 Task: Send an email with the signature Claire Howard with the subject 'Request for a refund' and the message 'I am sorry for any confusion regarding this matter.' from softage.1@softage.net to softage.10@softage.net,  softage.1@softage.net and softage.2@softage.net with CC to softage.3@softage.net with an attached document Annual_report.docx
Action: Key pressed n
Screenshot: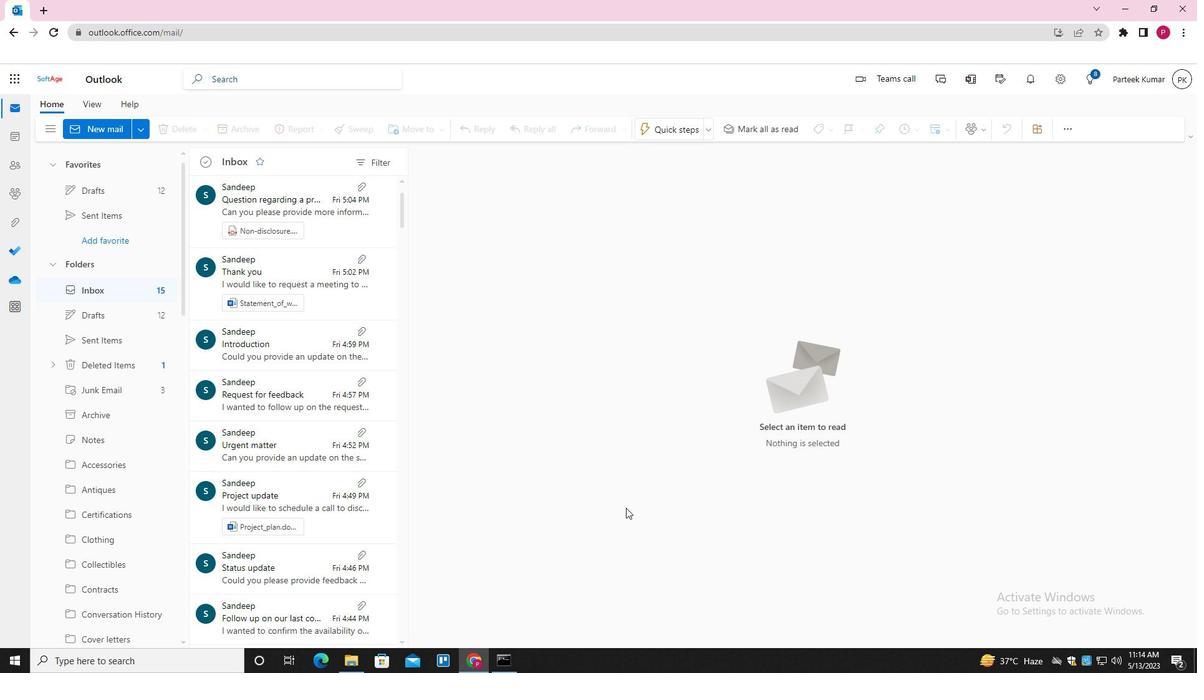 
Action: Mouse moved to (842, 129)
Screenshot: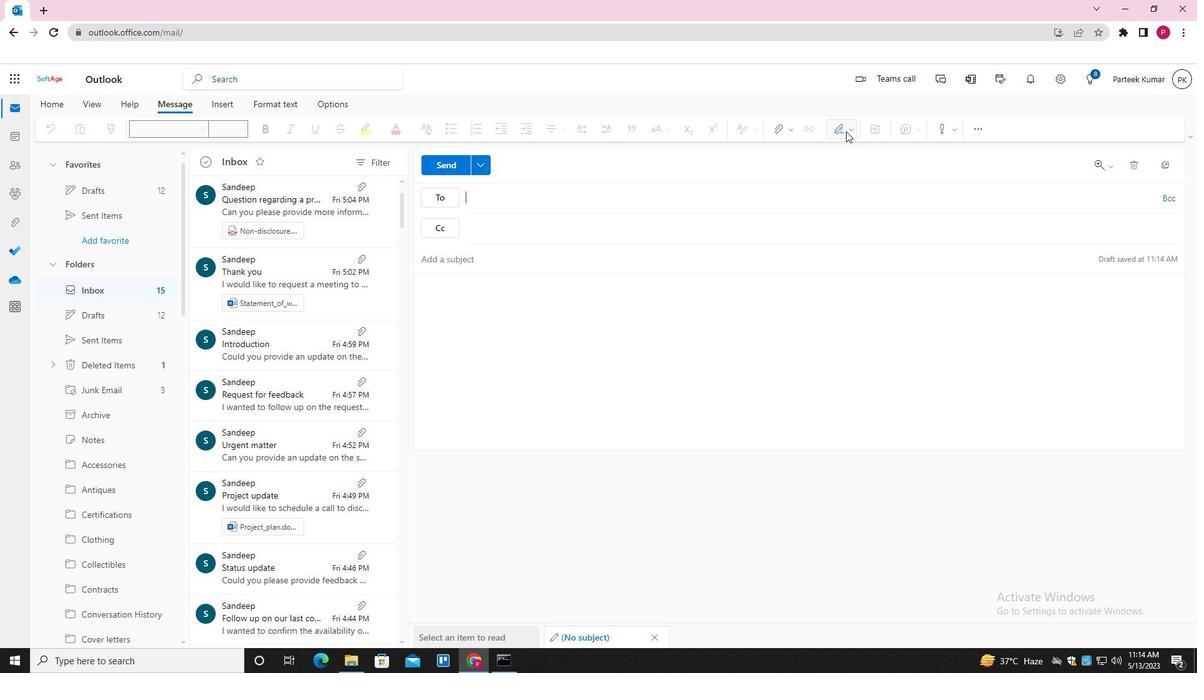 
Action: Mouse pressed left at (842, 129)
Screenshot: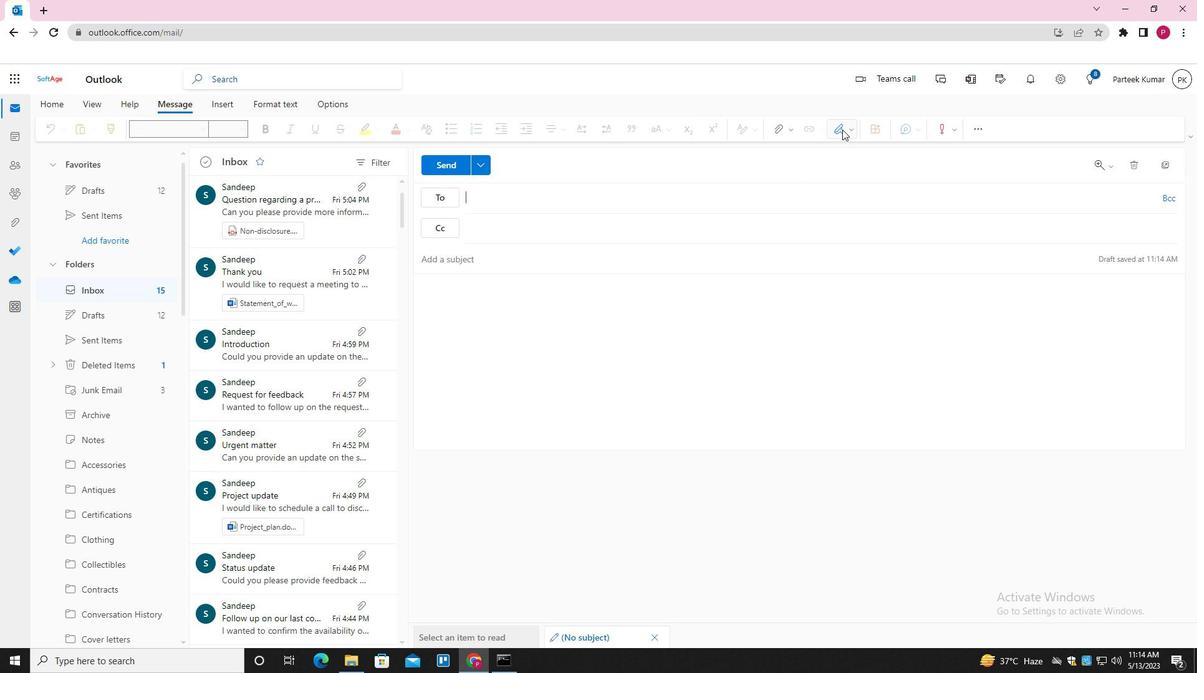 
Action: Mouse moved to (825, 178)
Screenshot: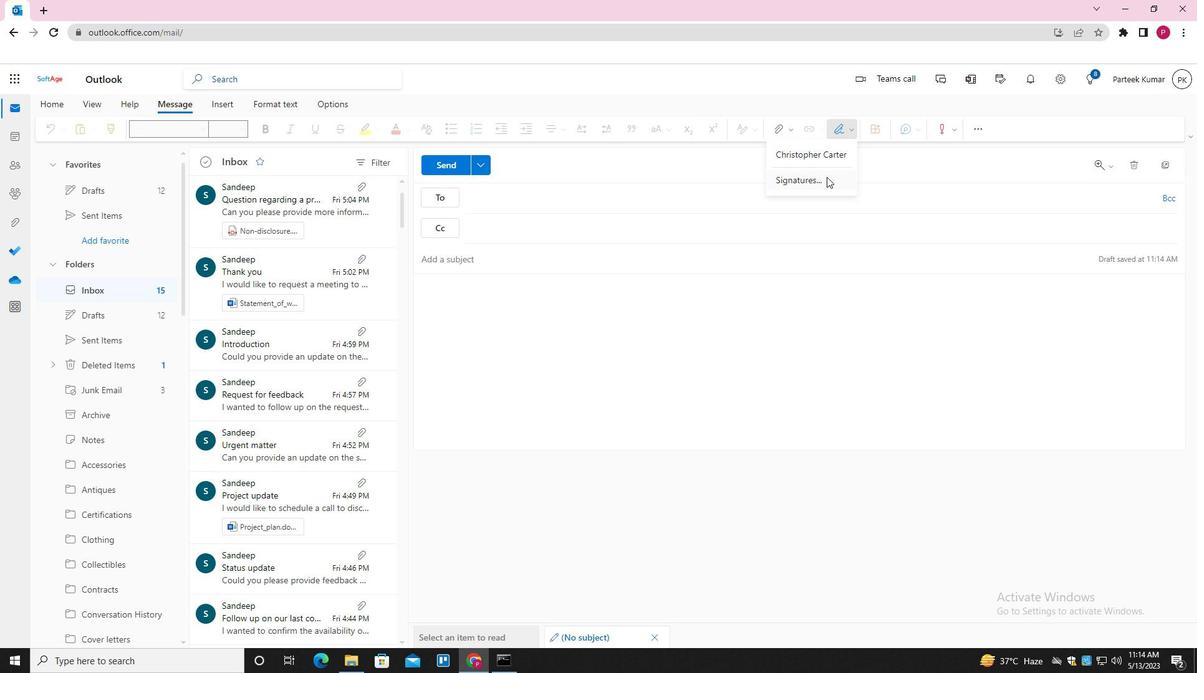 
Action: Mouse pressed left at (825, 178)
Screenshot: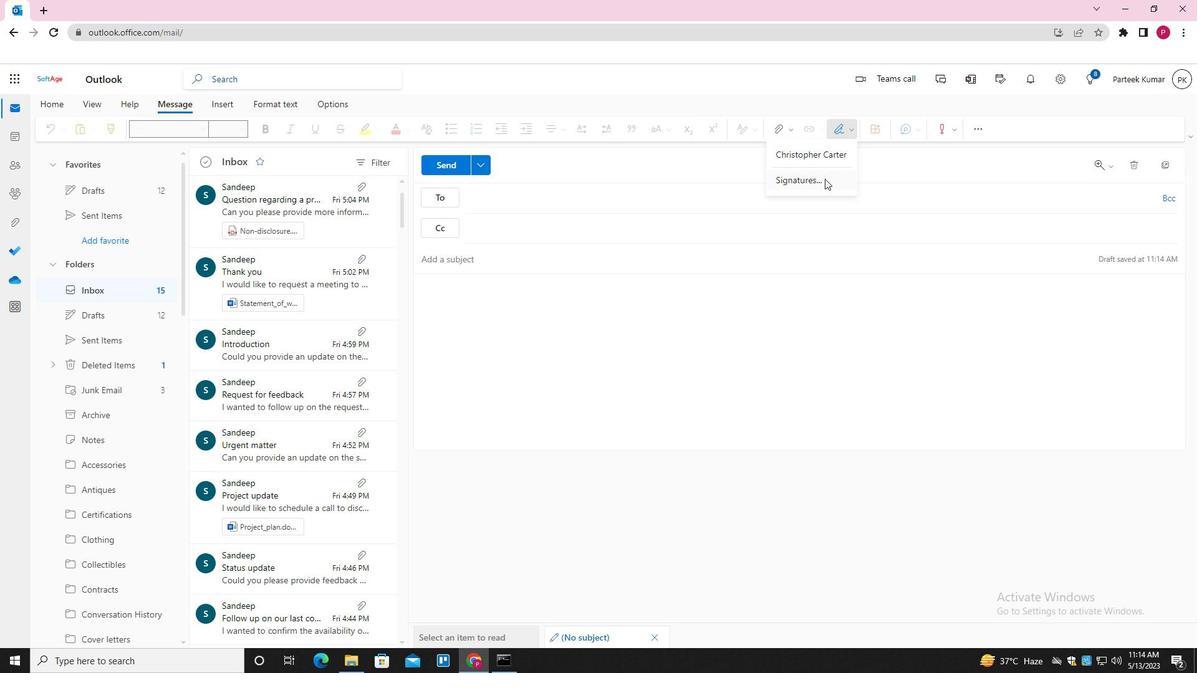 
Action: Mouse moved to (843, 228)
Screenshot: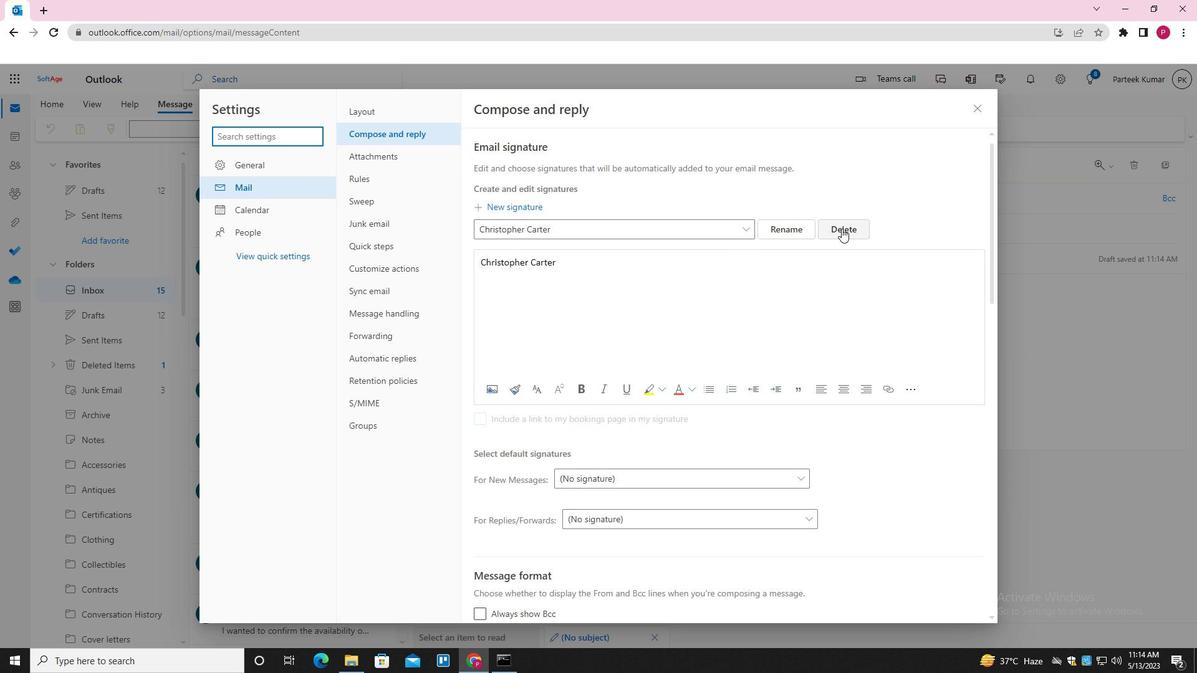 
Action: Mouse pressed left at (843, 228)
Screenshot: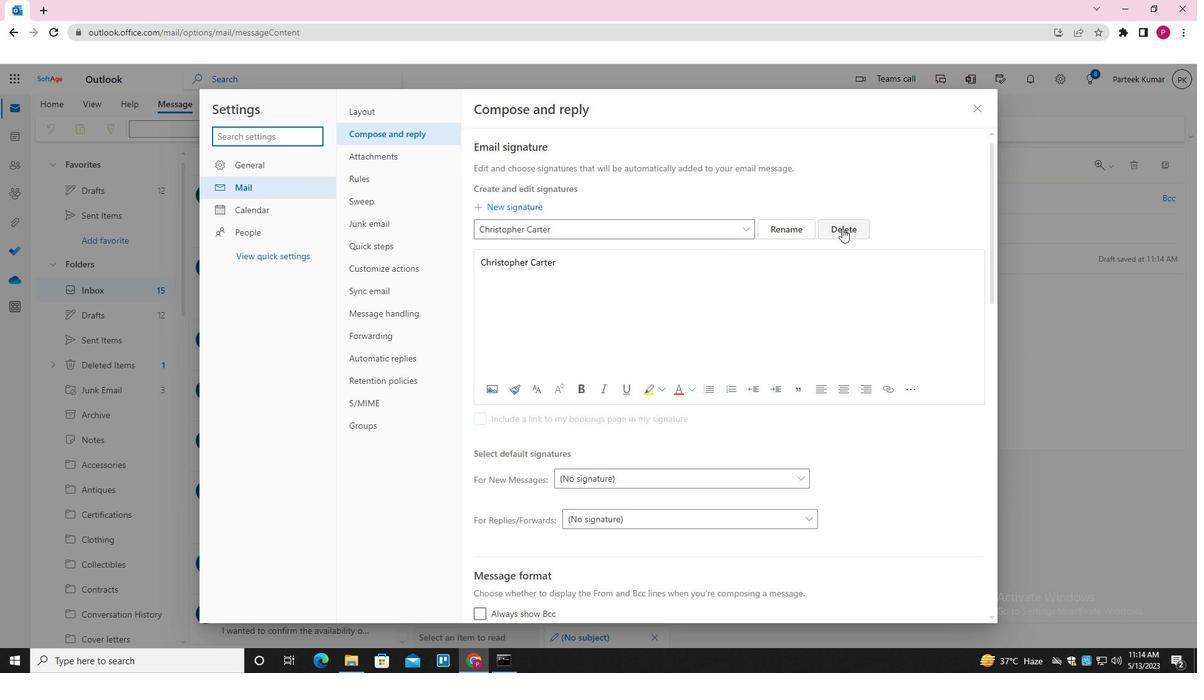 
Action: Mouse moved to (617, 228)
Screenshot: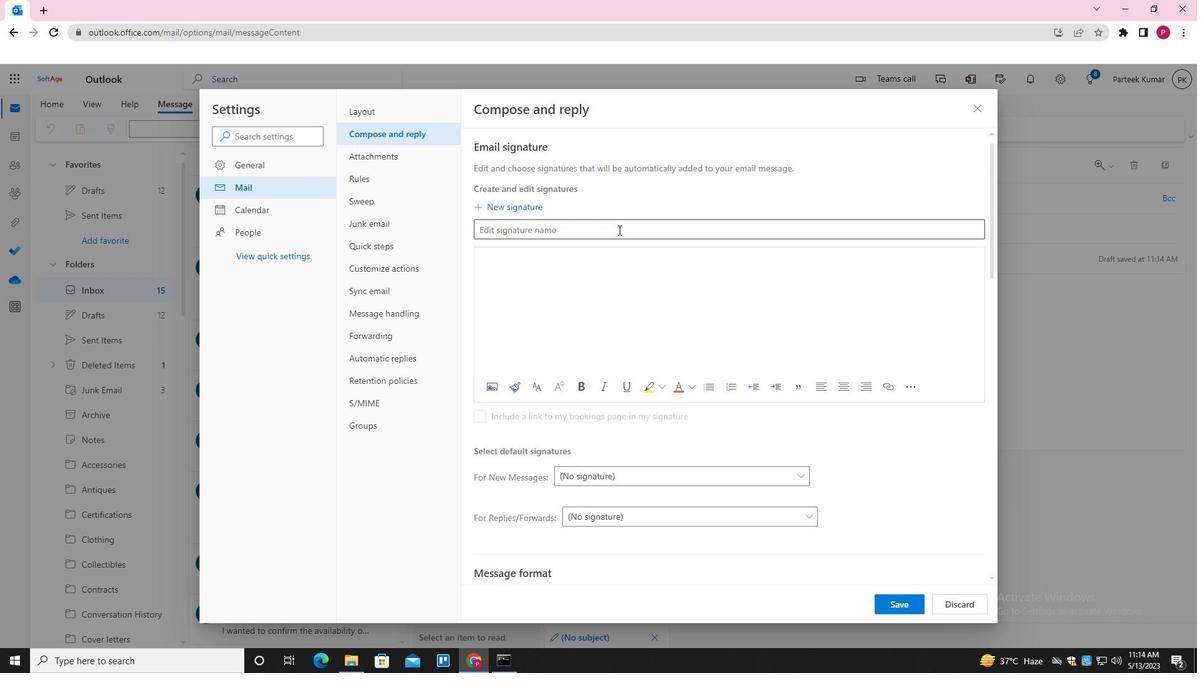 
Action: Mouse pressed left at (617, 228)
Screenshot: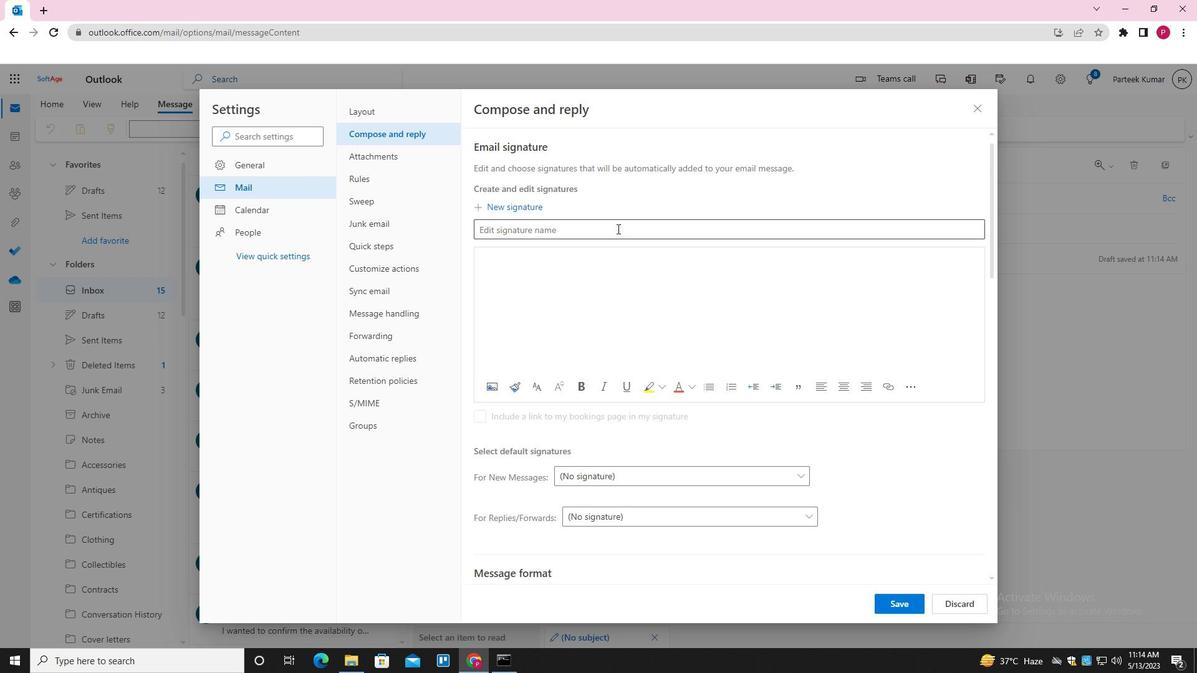 
Action: Key pressed <Key.shift>CLAIRE<Key.space><Key.shift><Key.shift><Key.shift><Key.shift><Key.shift><Key.shift><Key.shift><Key.shift><Key.shift><Key.shift><Key.shift><Key.shift><Key.shift><Key.shift><Key.shift><Key.shift><Key.shift><Key.shift><Key.shift><Key.shift><Key.shift><Key.shift><Key.shift><Key.shift><Key.shift><Key.shift><Key.shift>HOWARD<Key.tab><Key.shift>CLAIRW<Key.backspace>E<Key.space><Key.shift_r>HOWRD<Key.backspace><Key.backspace>ARD
Screenshot: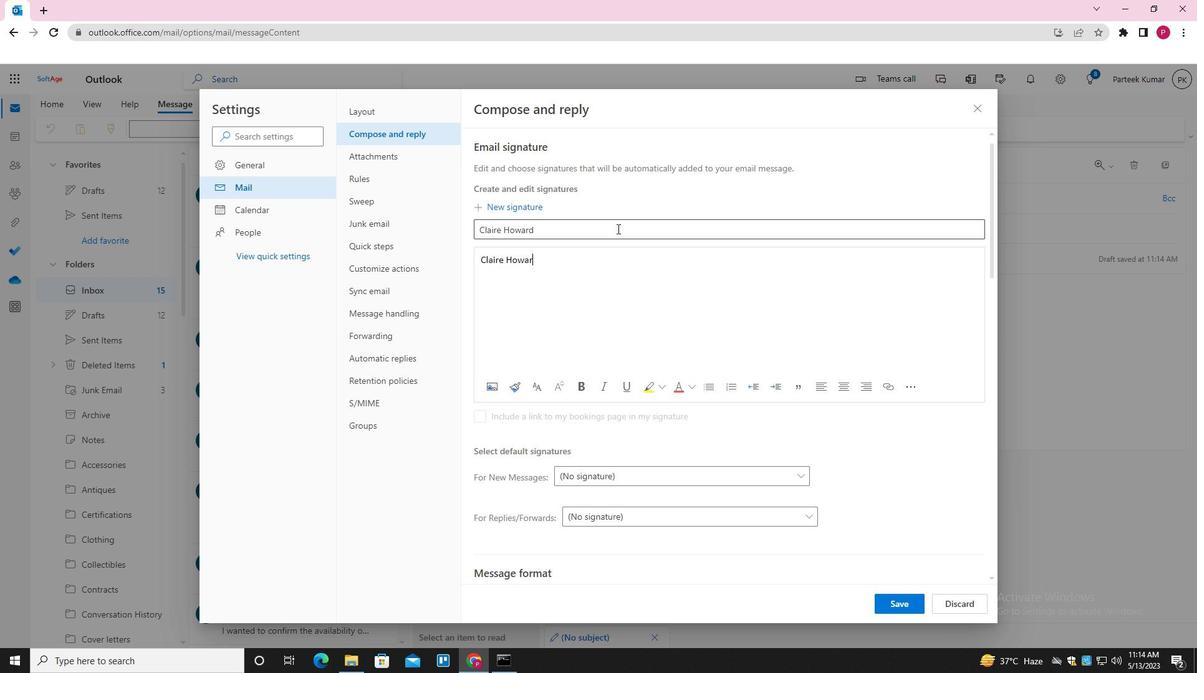 
Action: Mouse moved to (894, 599)
Screenshot: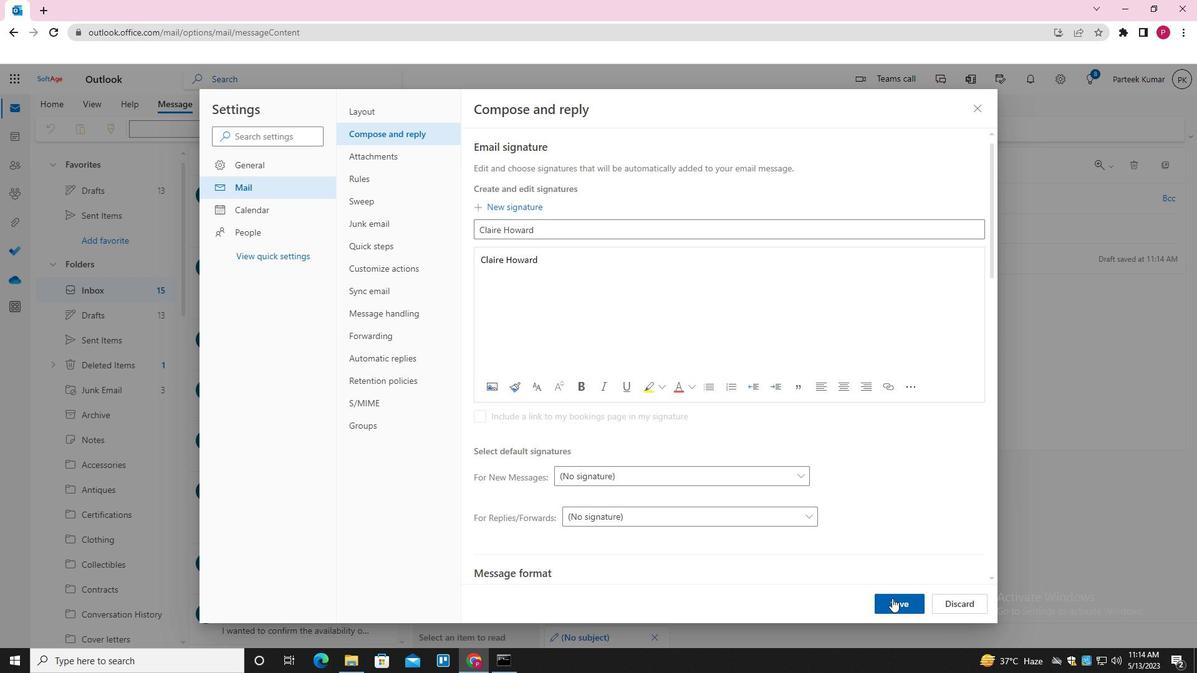 
Action: Mouse pressed left at (894, 599)
Screenshot: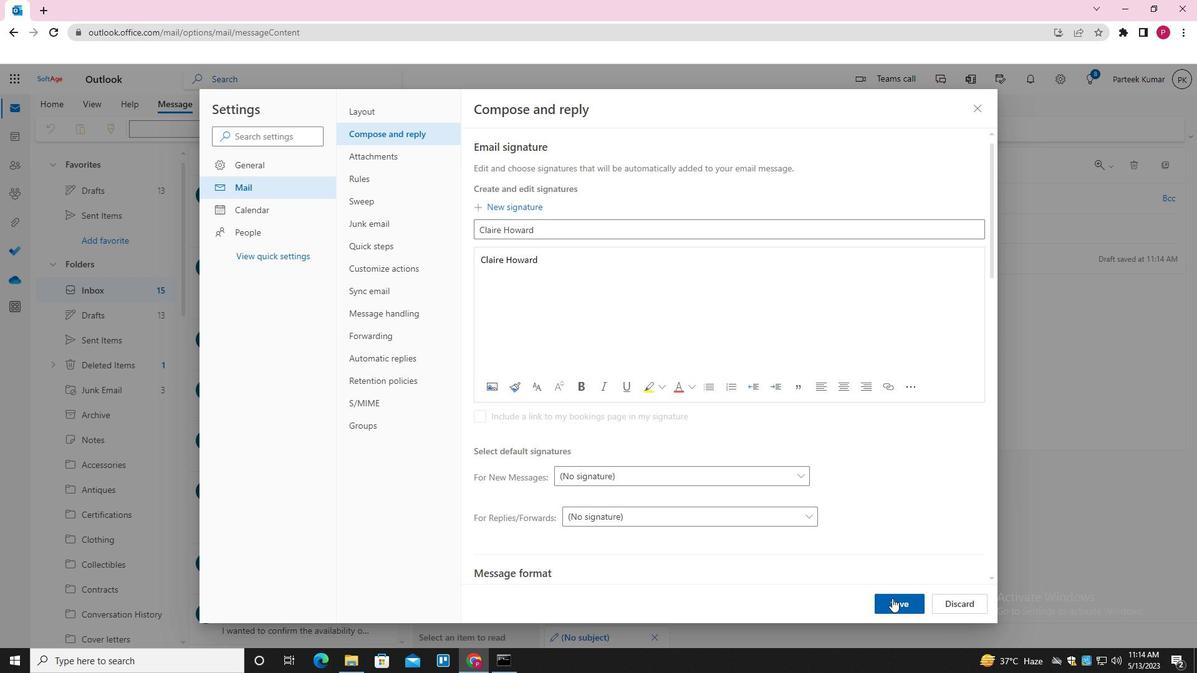 
Action: Mouse moved to (972, 107)
Screenshot: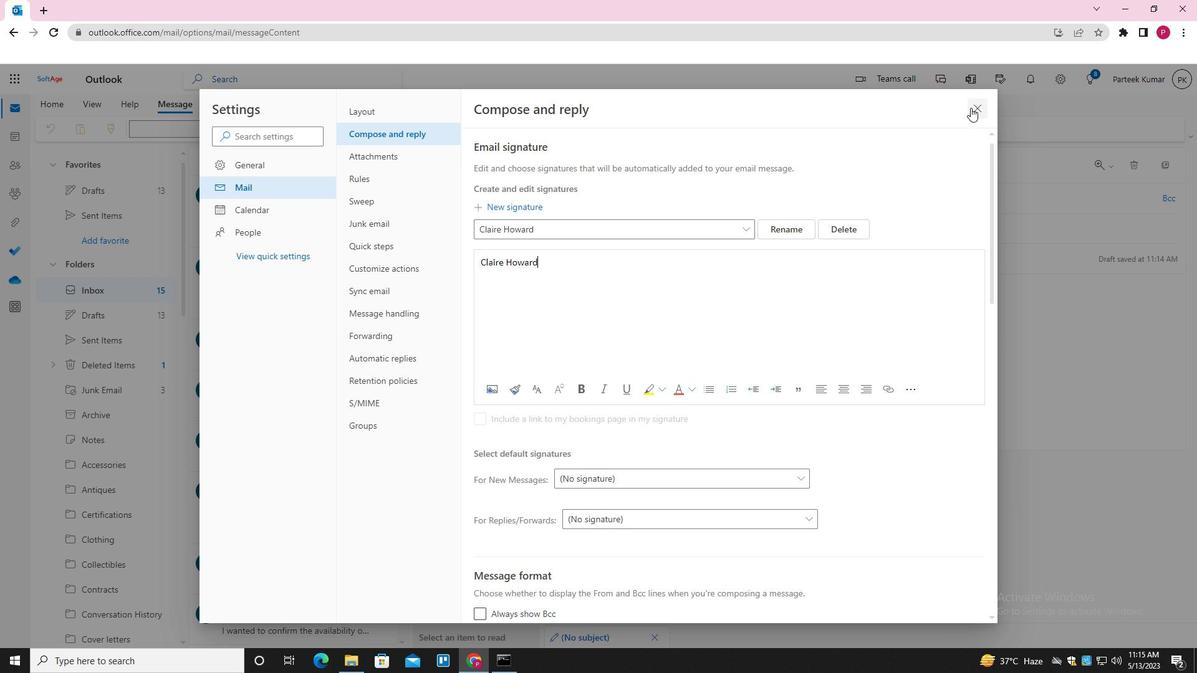 
Action: Mouse pressed left at (972, 107)
Screenshot: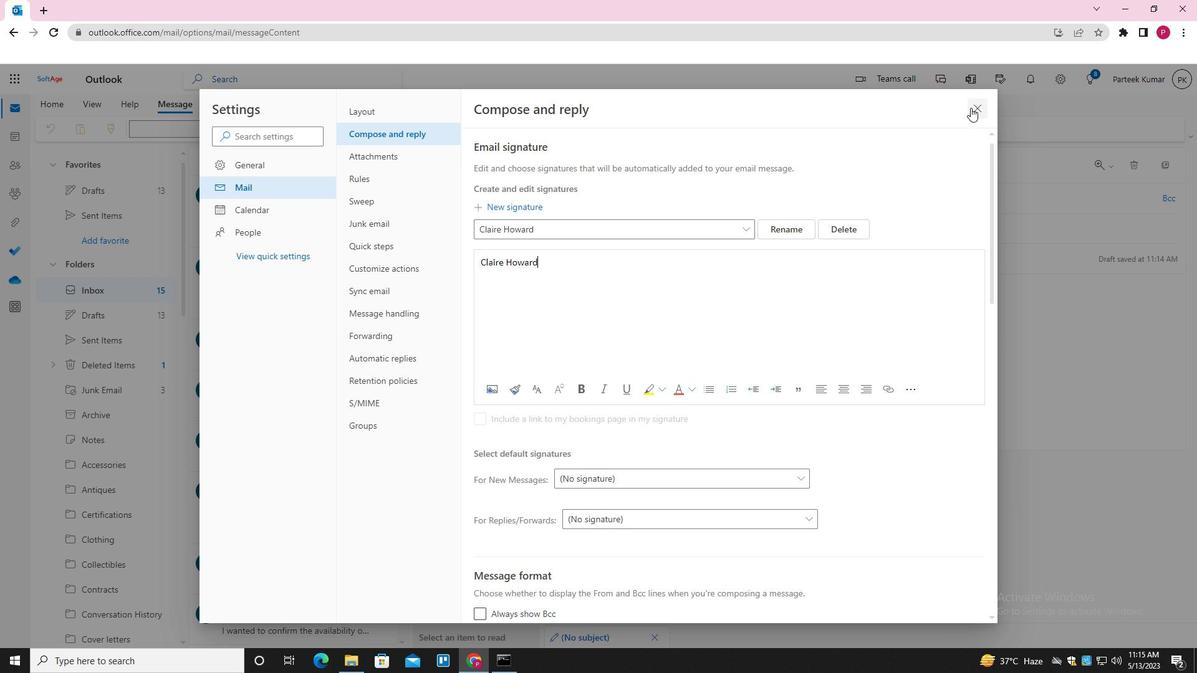 
Action: Mouse moved to (842, 129)
Screenshot: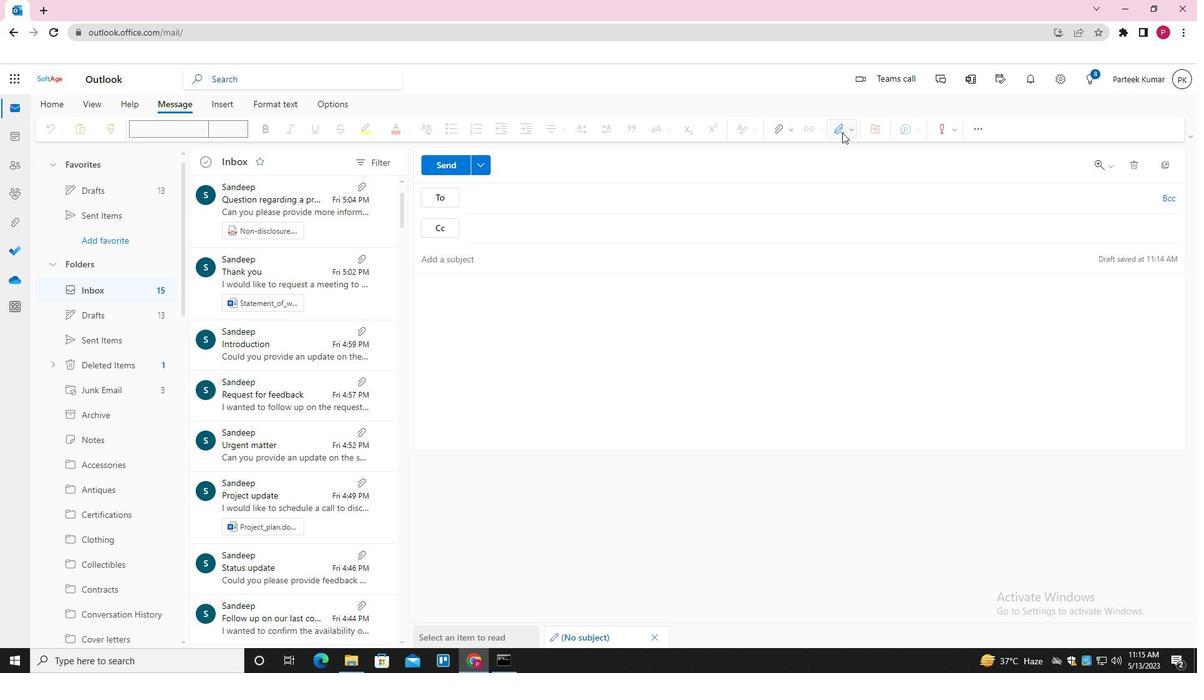 
Action: Mouse pressed left at (842, 129)
Screenshot: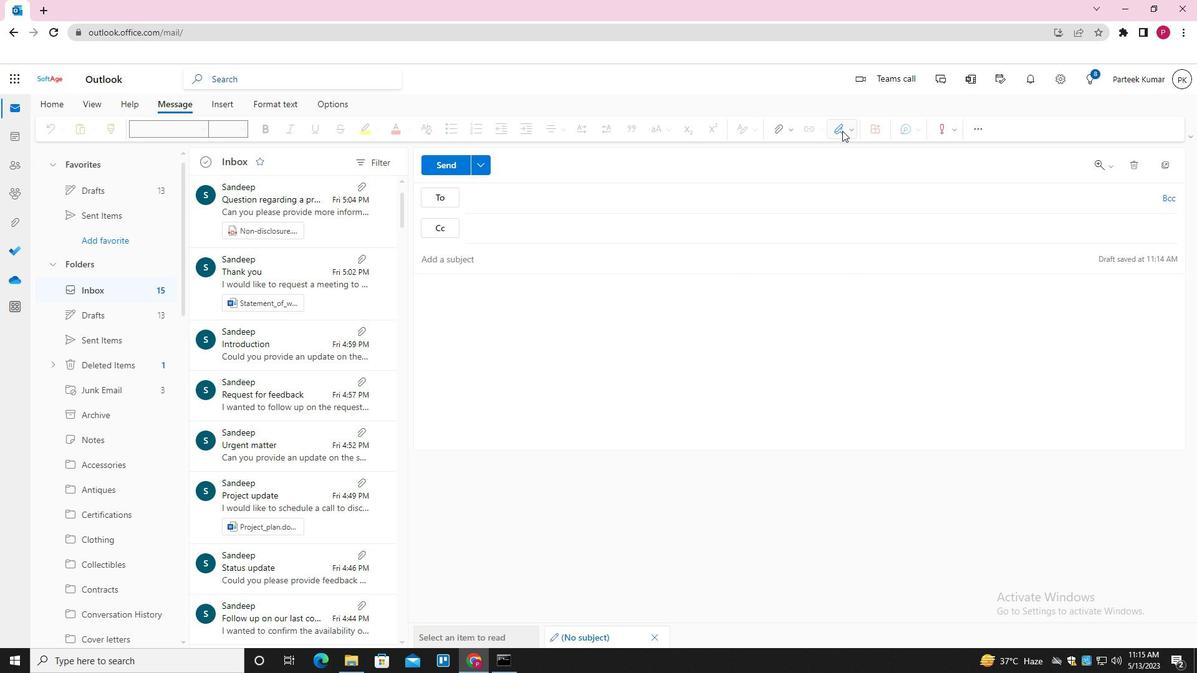 
Action: Mouse moved to (834, 152)
Screenshot: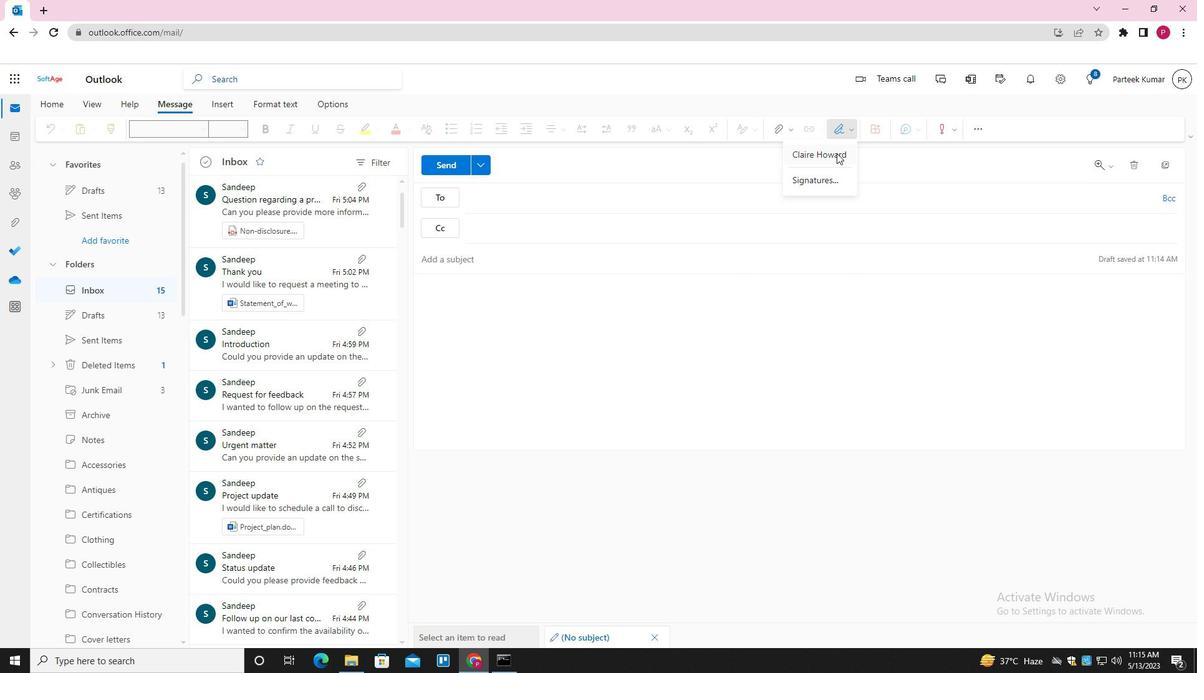 
Action: Mouse pressed left at (834, 152)
Screenshot: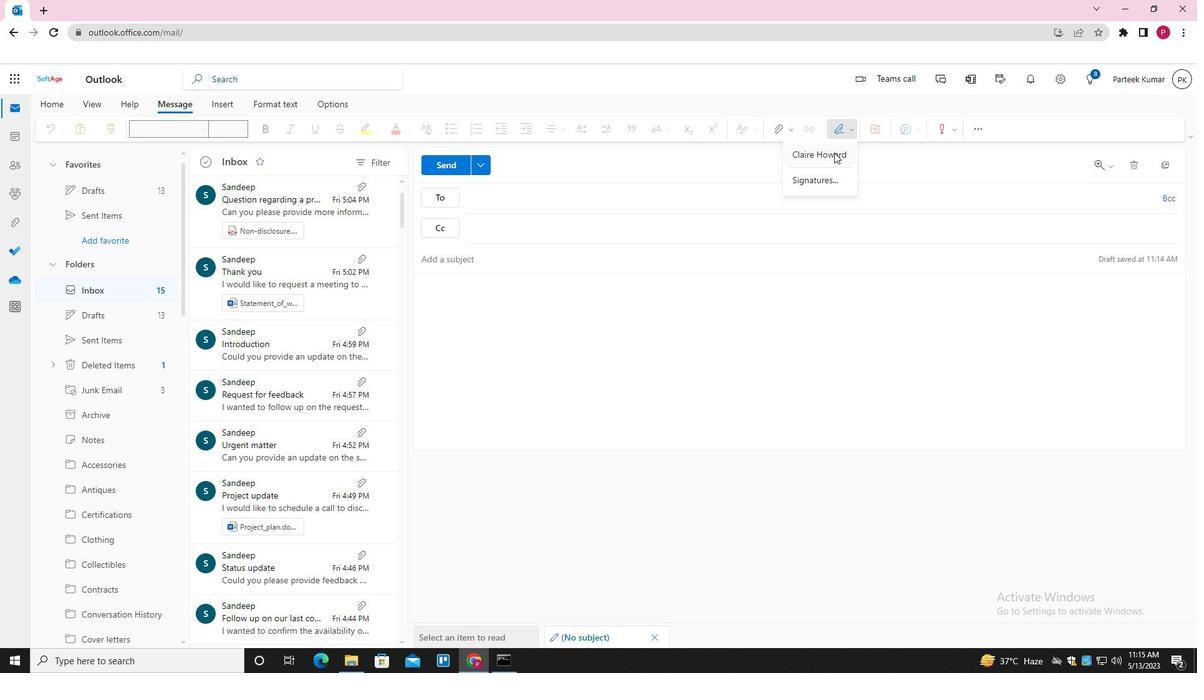 
Action: Mouse moved to (529, 253)
Screenshot: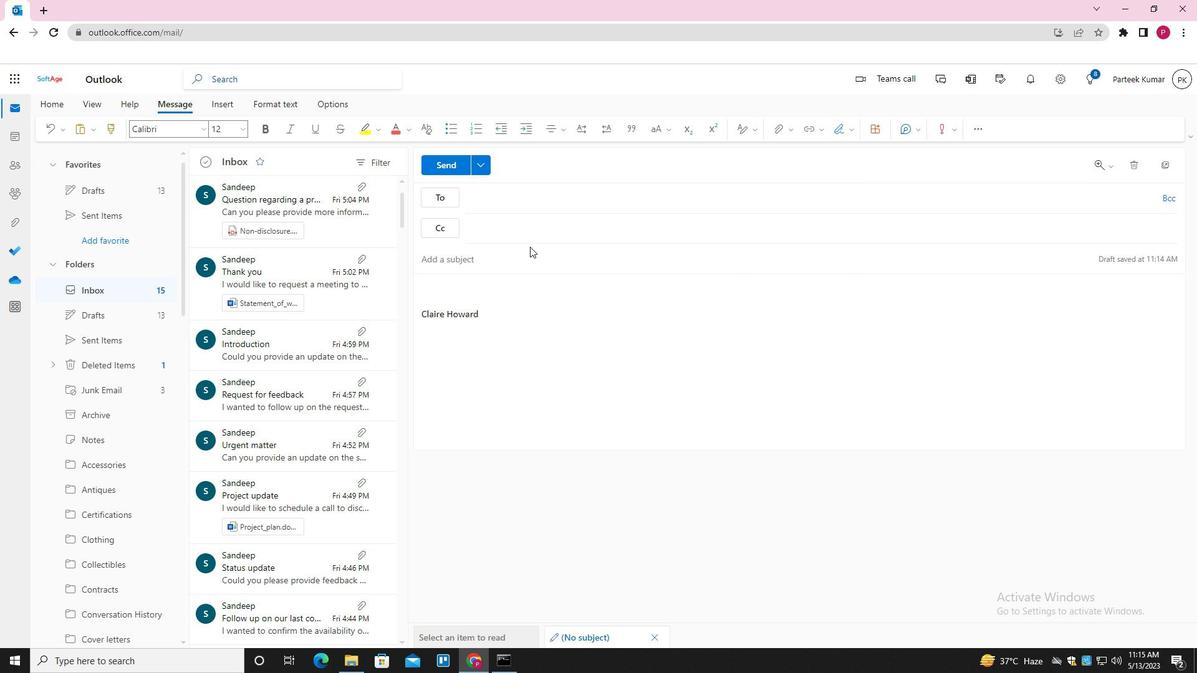 
Action: Mouse pressed left at (529, 253)
Screenshot: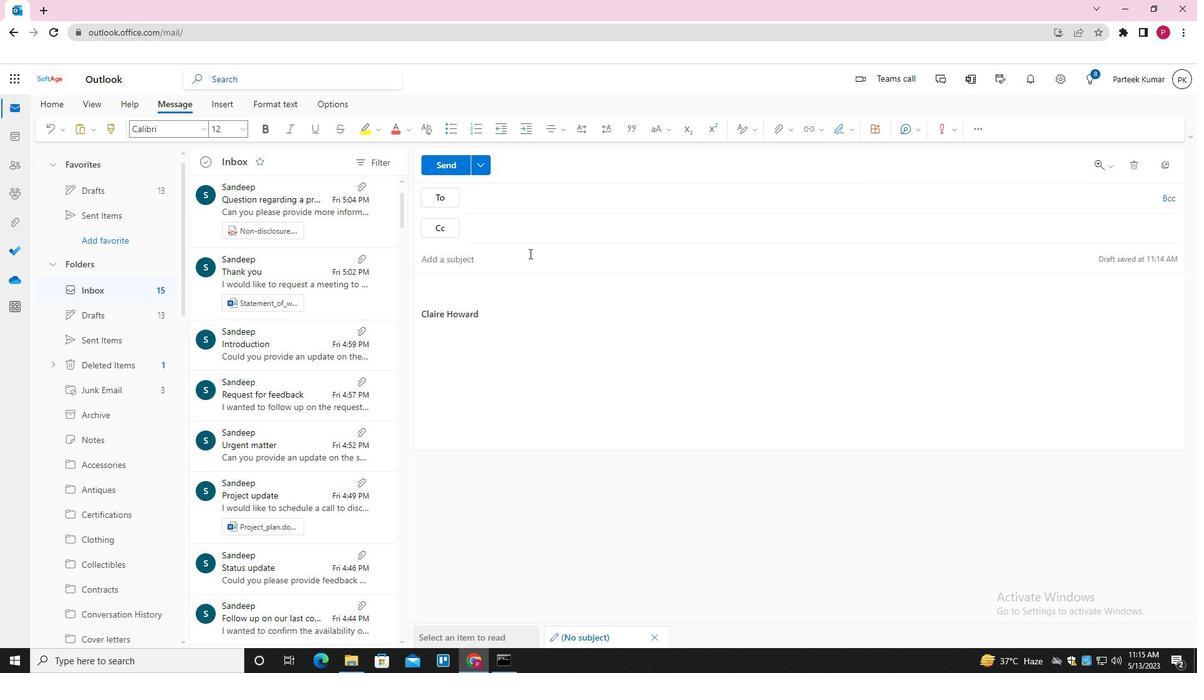 
Action: Mouse moved to (589, 281)
Screenshot: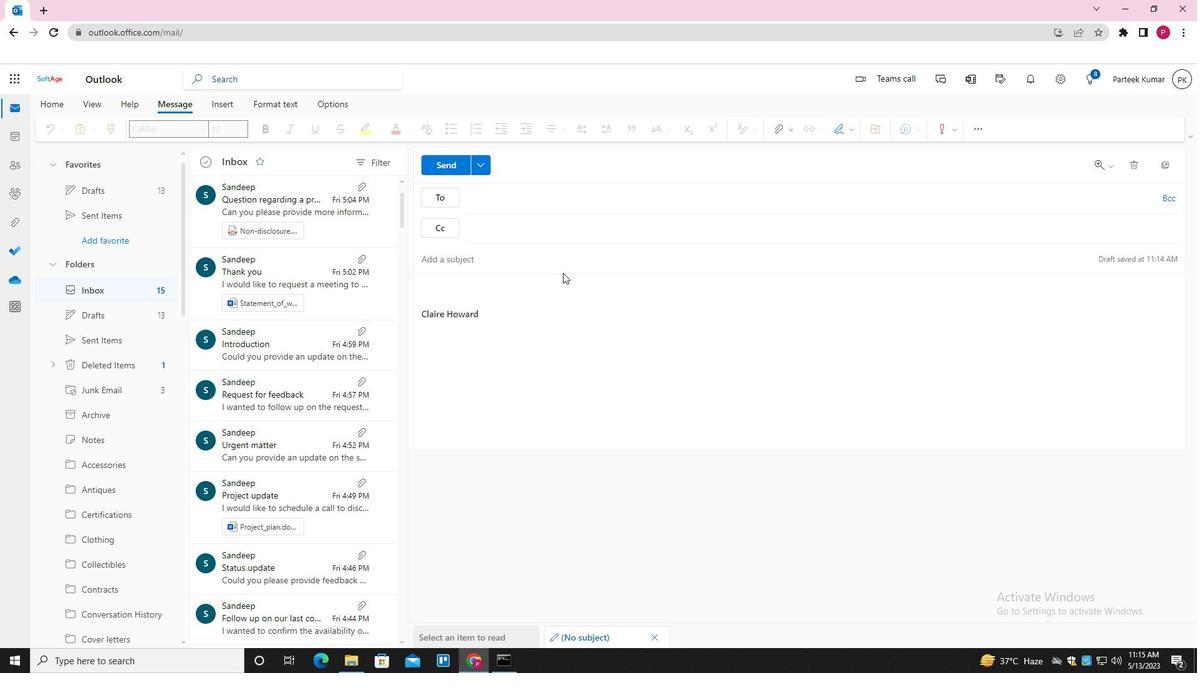 
Action: Key pressed <Key.shift>REQUEST<Key.space>FOR<Key.space>A<Key.space>REFI<Key.backspace>UND<Key.space><Key.tab><Key.shift_r>I<Key.space>AM<Key.space>SORRY<Key.space>FOR<Key.space>ANY<Key.space>CONFUSION<Key.space>REGARDING<Key.space>THIS<Key.space>MATTER
Screenshot: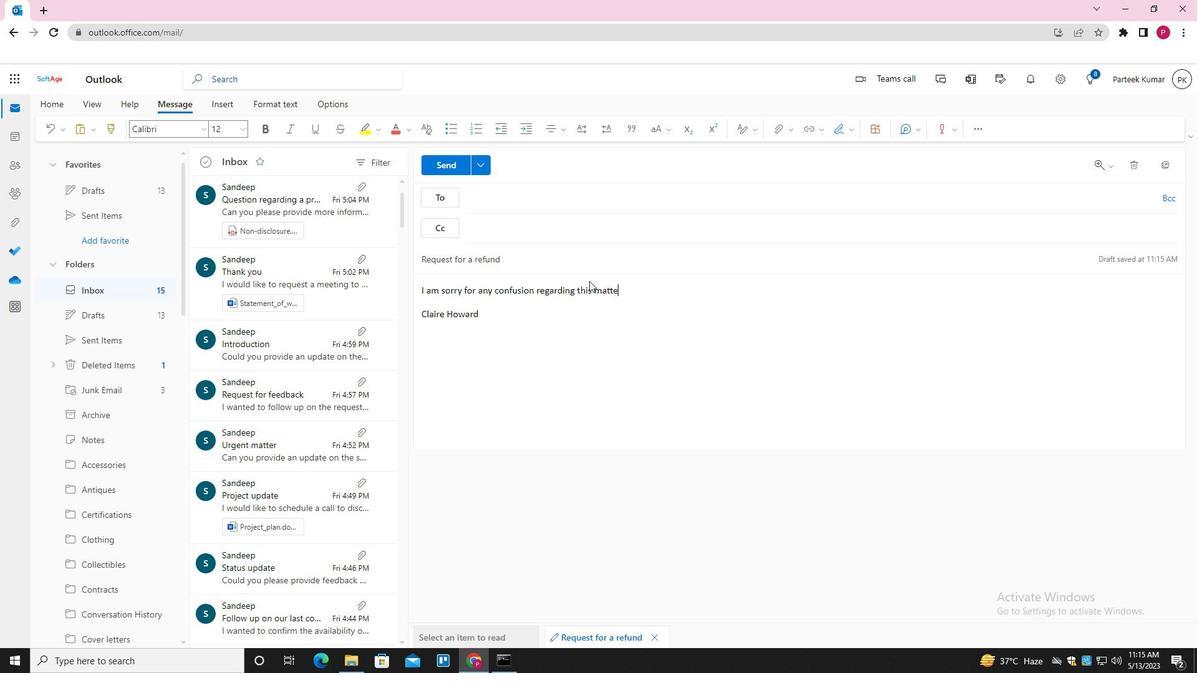 
Action: Mouse moved to (580, 192)
Screenshot: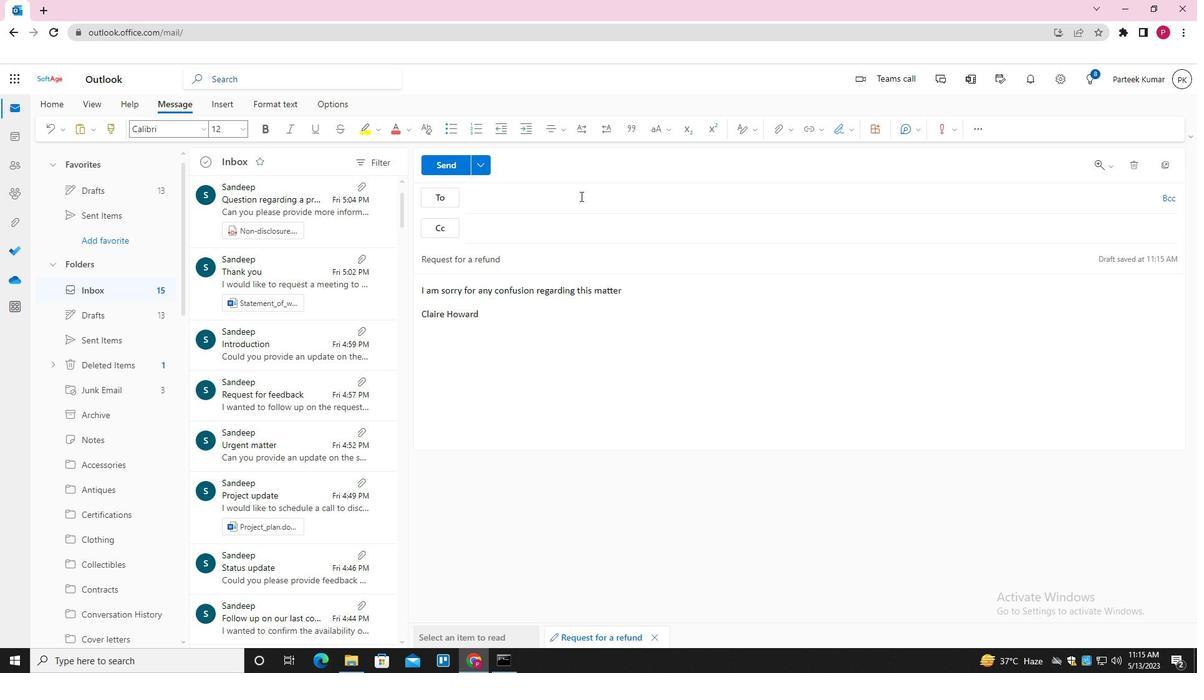 
Action: Mouse pressed left at (580, 192)
Screenshot: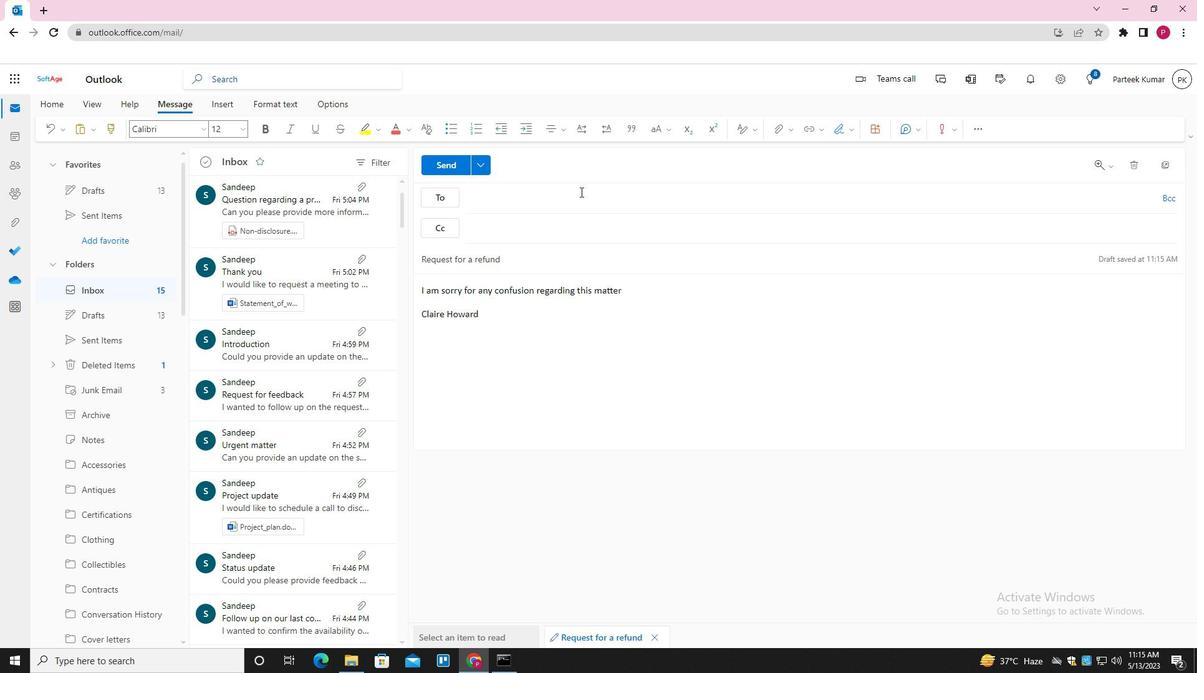 
Action: Key pressed SOFTAGE.10<Key.shift>@SOFTAGE.NET<Key.enter>SOFTAGE.1<Key.shift>@SOFTAGE.NET<Key.enter>SOFTAGE.2<Key.shift>@SOFTAGE.NET<Key.enter><Key.tab>SOFTAGE.3<Key.shift>@SOFTAGE.NET<Key.enter>
Screenshot: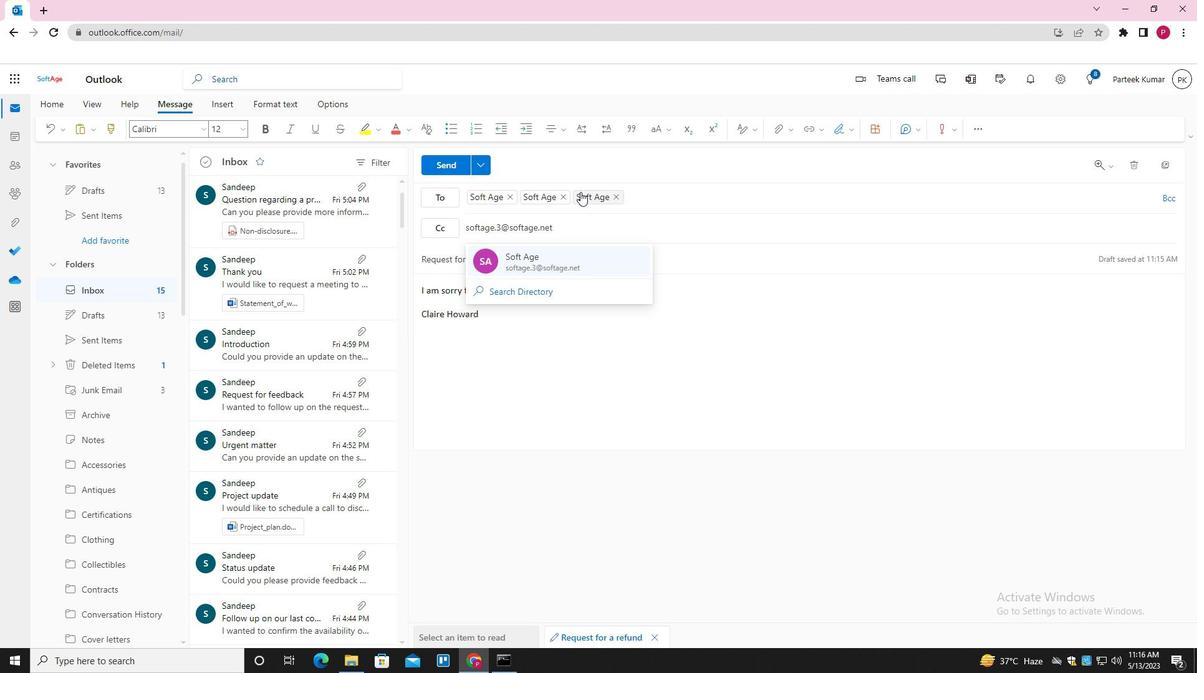 
Action: Mouse moved to (778, 129)
Screenshot: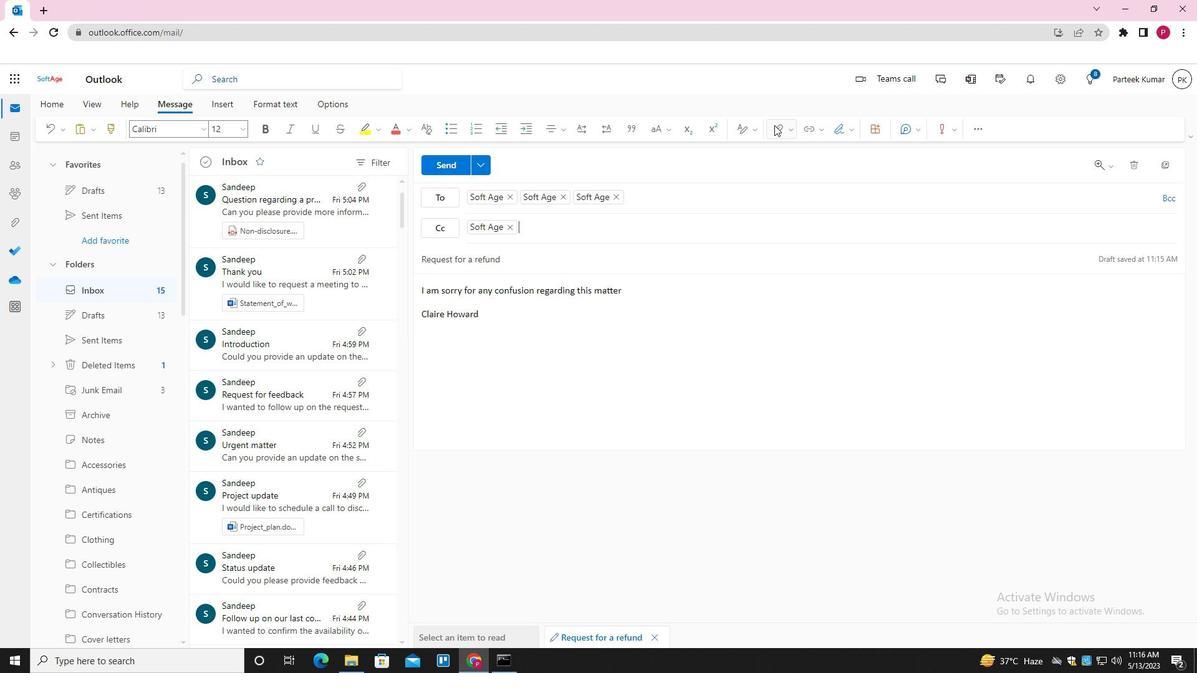 
Action: Mouse pressed left at (778, 129)
Screenshot: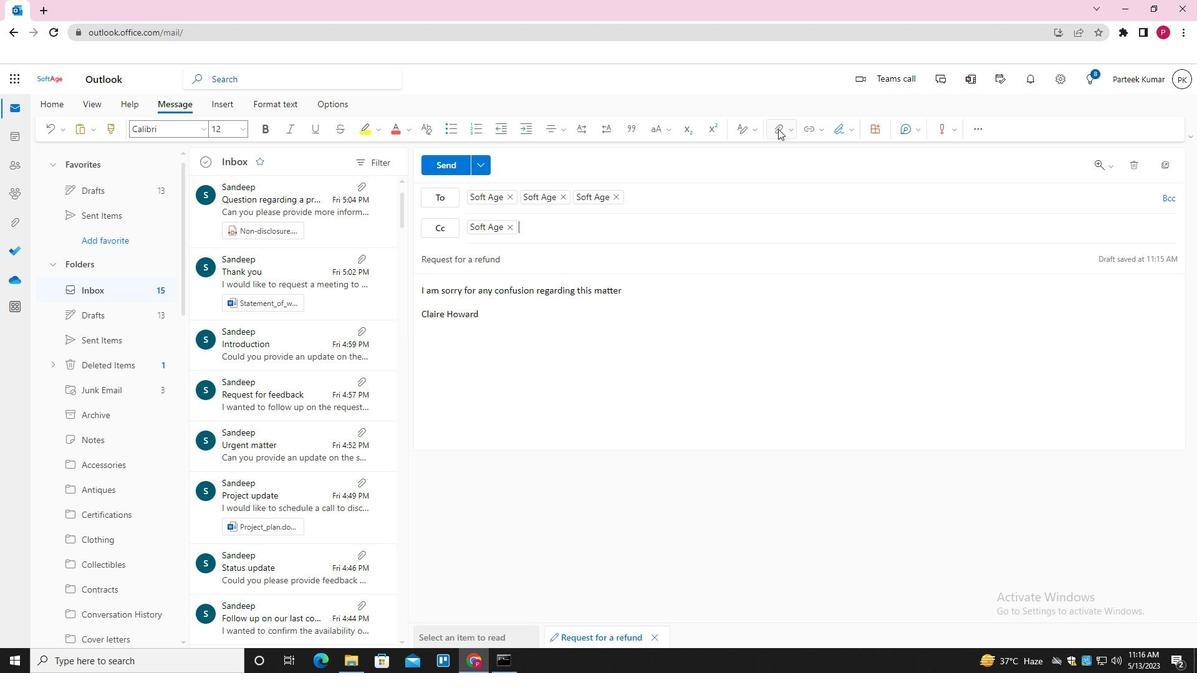 
Action: Mouse moved to (747, 152)
Screenshot: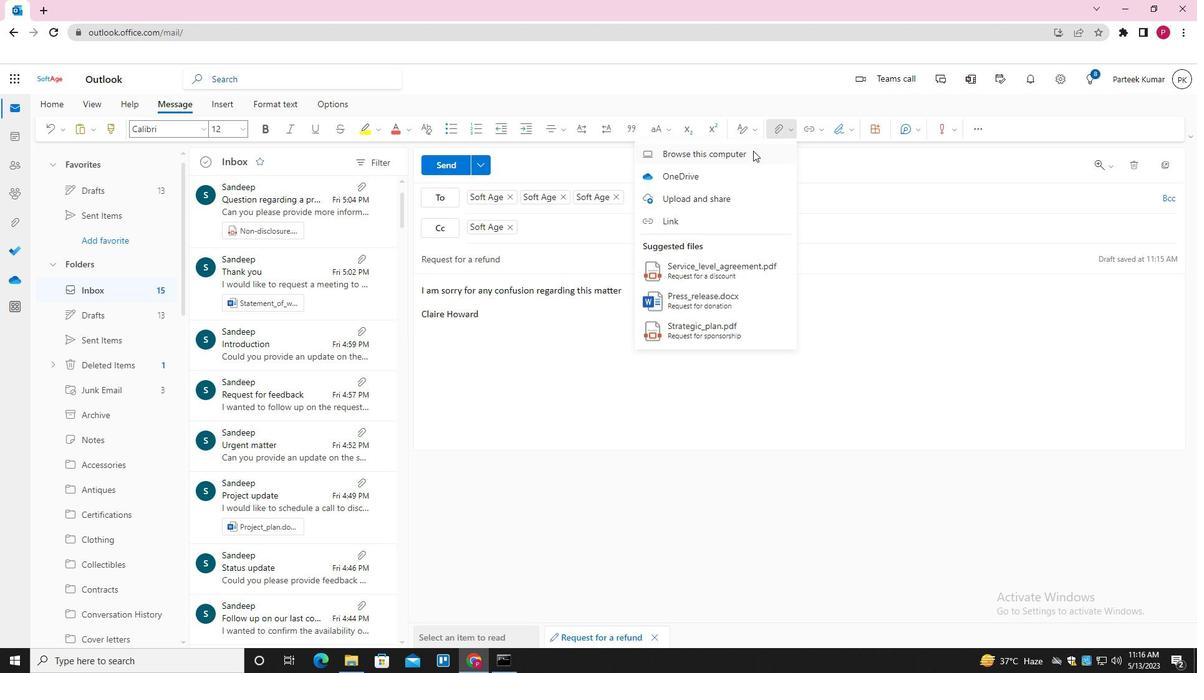 
Action: Mouse pressed left at (747, 152)
Screenshot: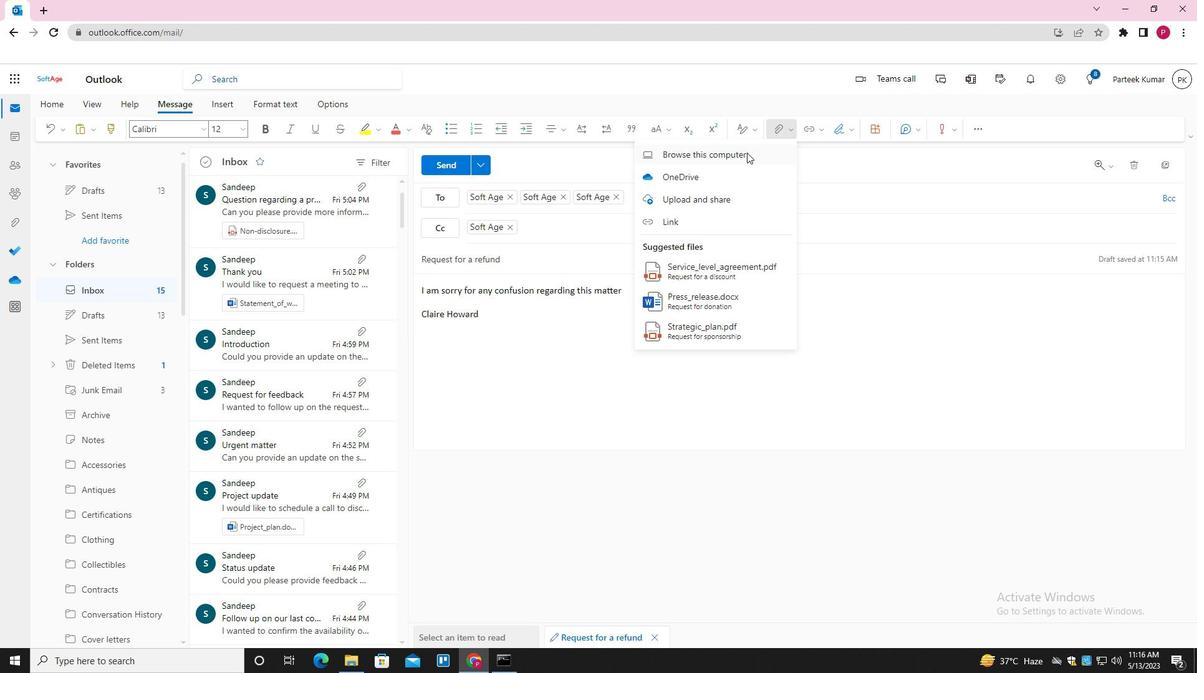 
Action: Mouse moved to (238, 88)
Screenshot: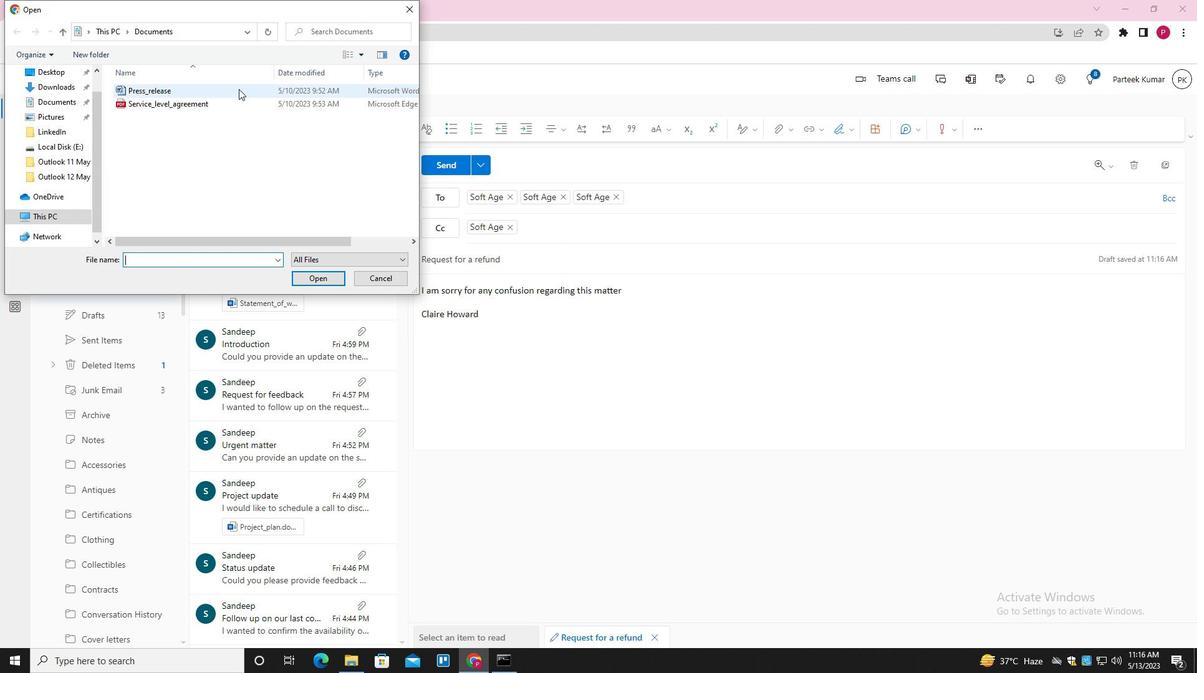 
Action: Mouse pressed left at (238, 88)
Screenshot: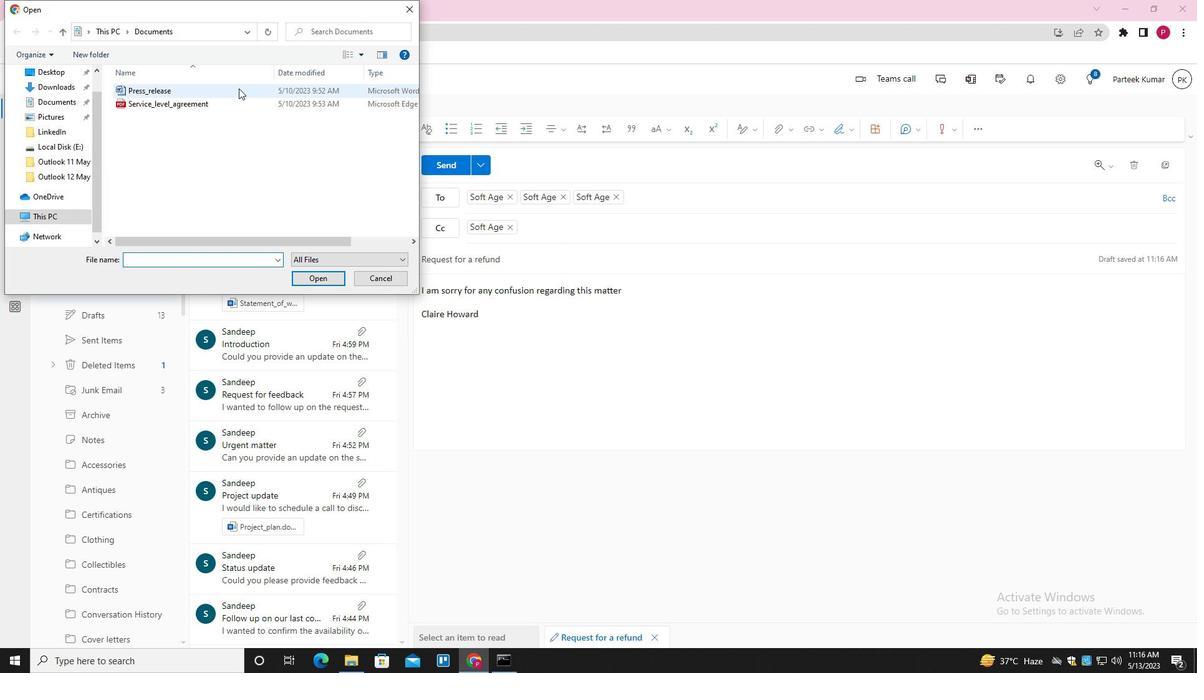 
Action: Key pressed <Key.f2><Key.shift>ANNUAL<Key.space><Key.backspace><Key.shift_r><Key.shift_r><Key.shift_r><Key.shift_r><Key.shift_r><Key.shift_r><Key.shift_r><Key.shift_r>_REPORT
Screenshot: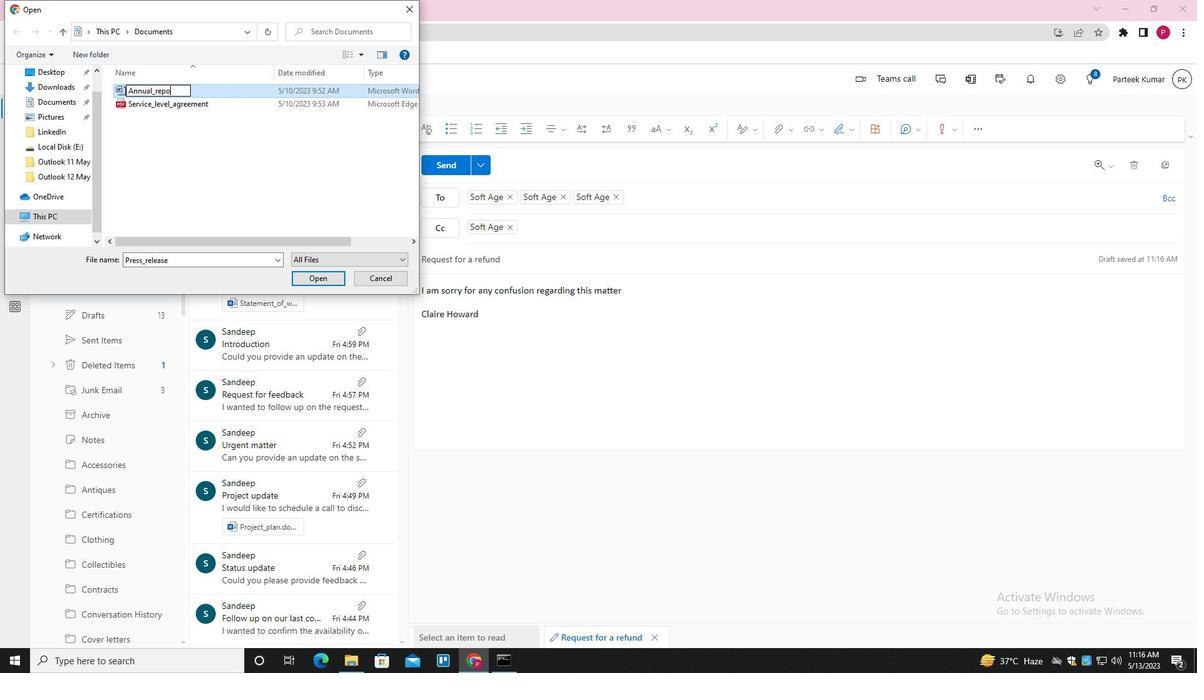 
Action: Mouse moved to (255, 92)
Screenshot: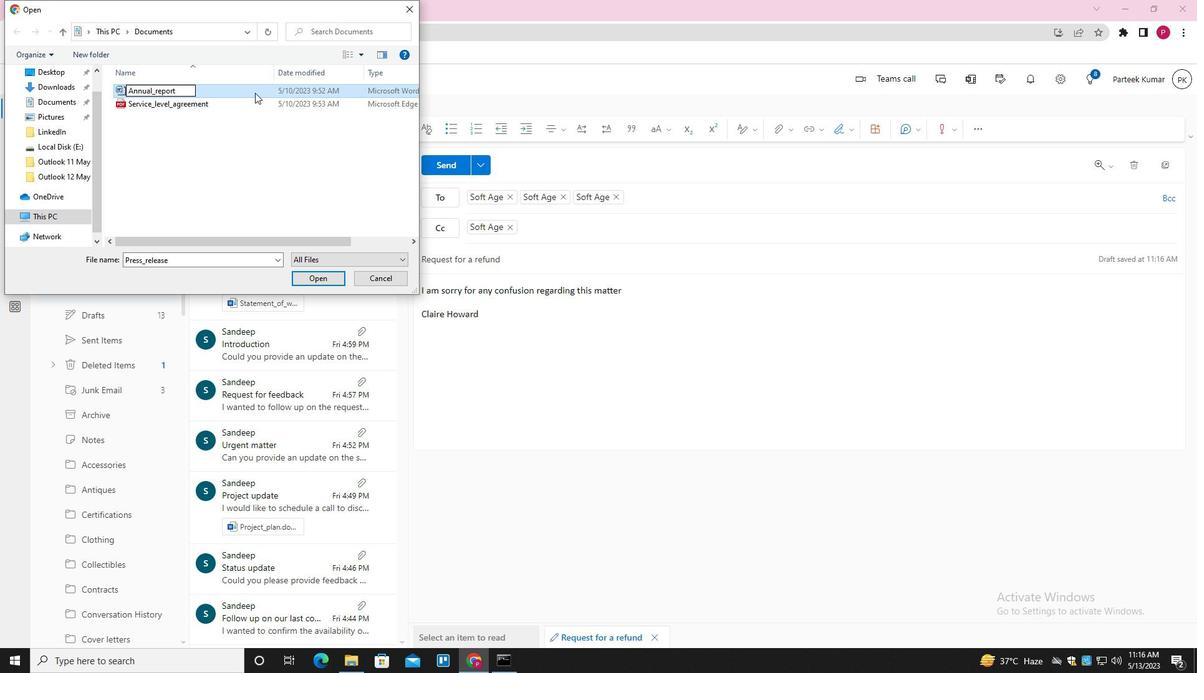 
Action: Key pressed <Key.enter>
Screenshot: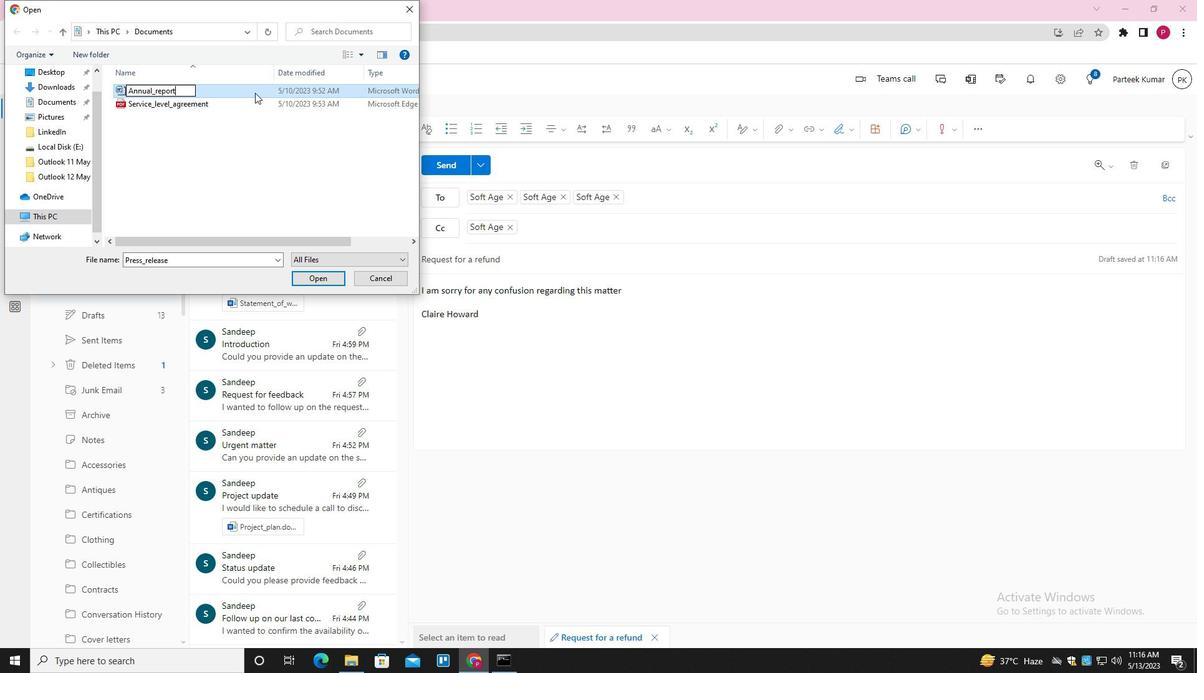 
Action: Mouse pressed left at (255, 92)
Screenshot: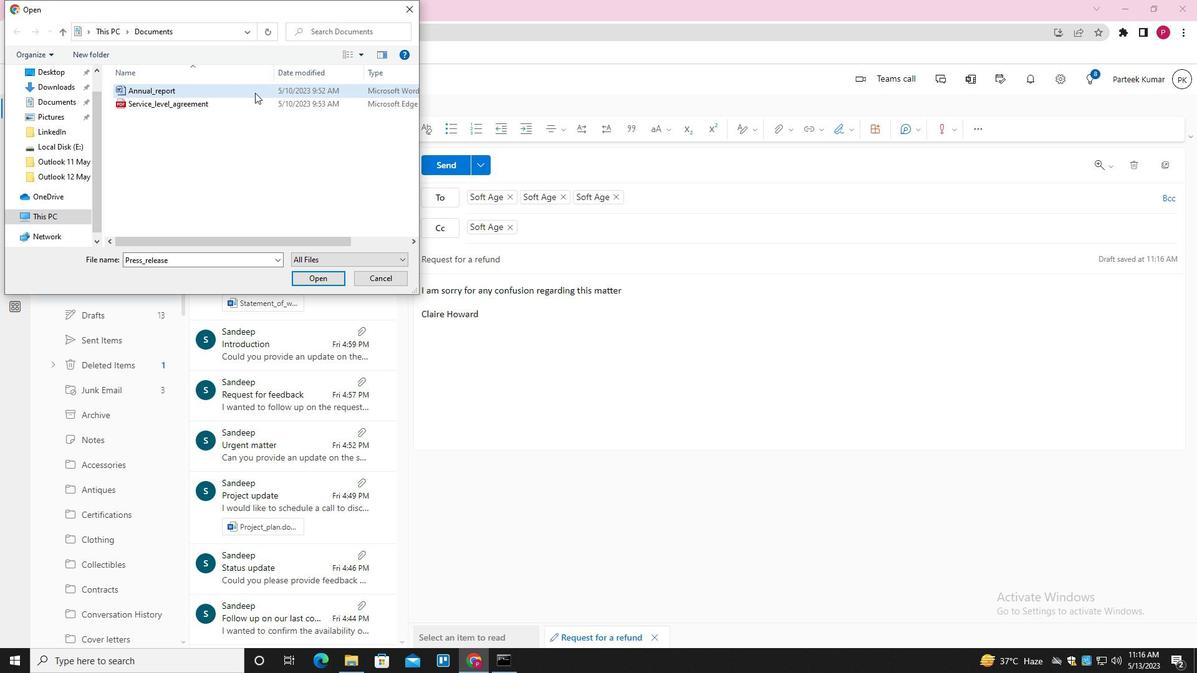 
Action: Mouse moved to (314, 276)
Screenshot: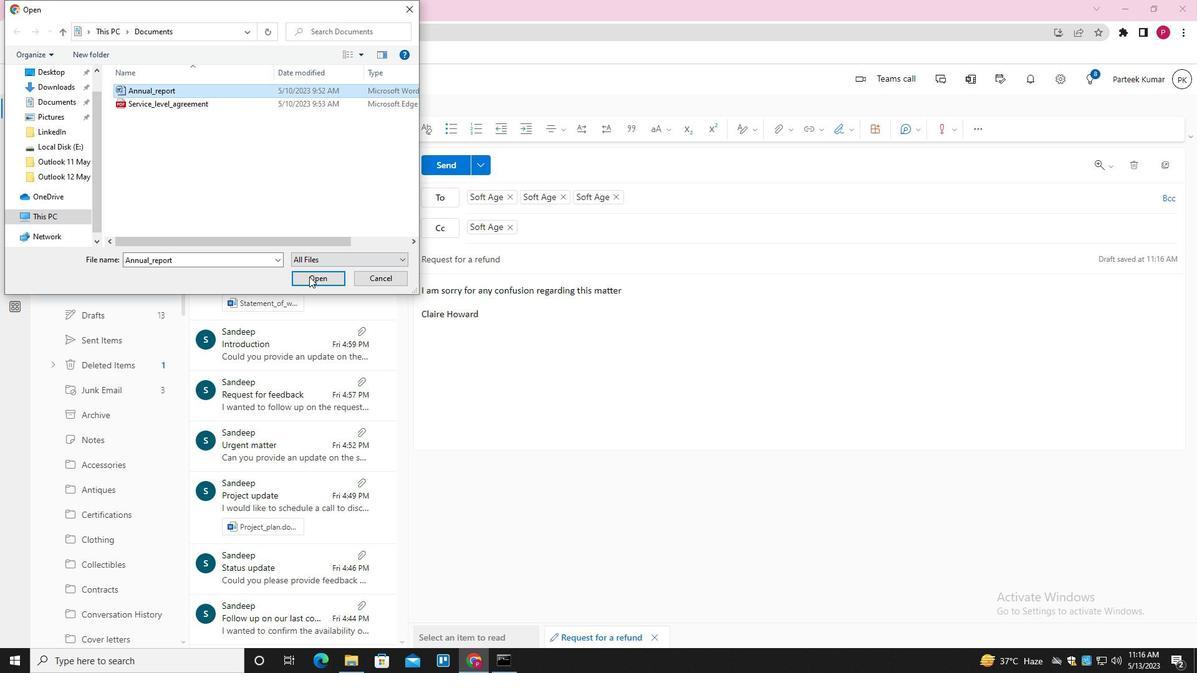 
Action: Mouse pressed left at (314, 276)
Screenshot: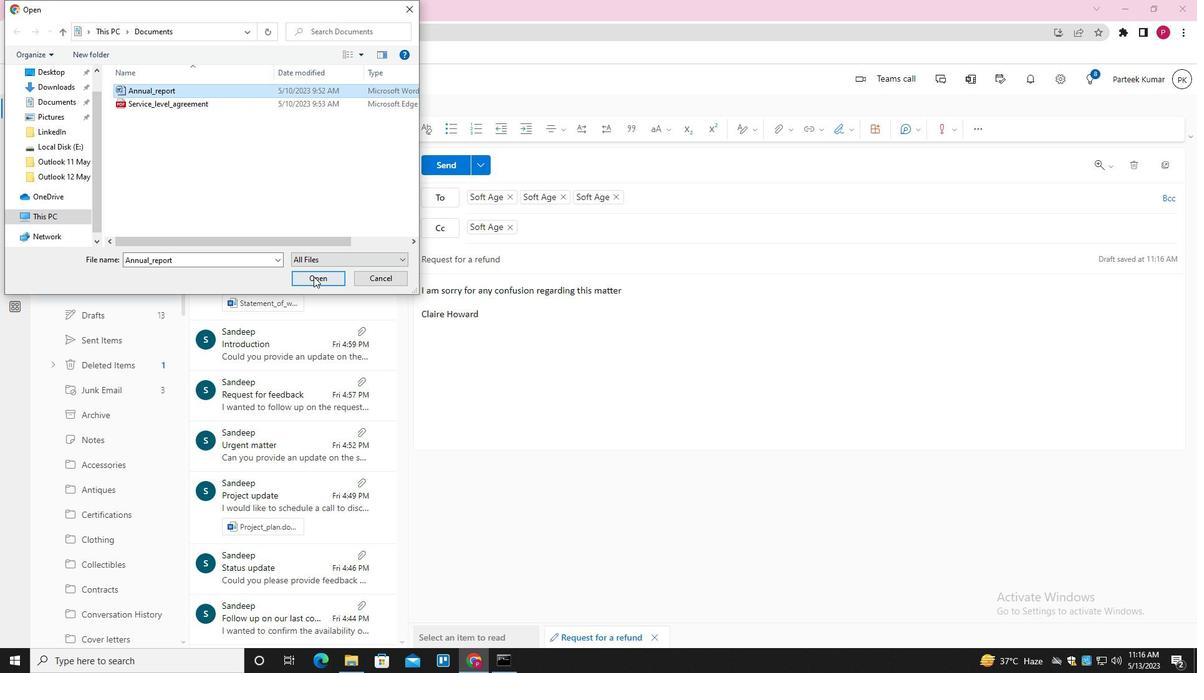 
Action: Mouse moved to (450, 165)
Screenshot: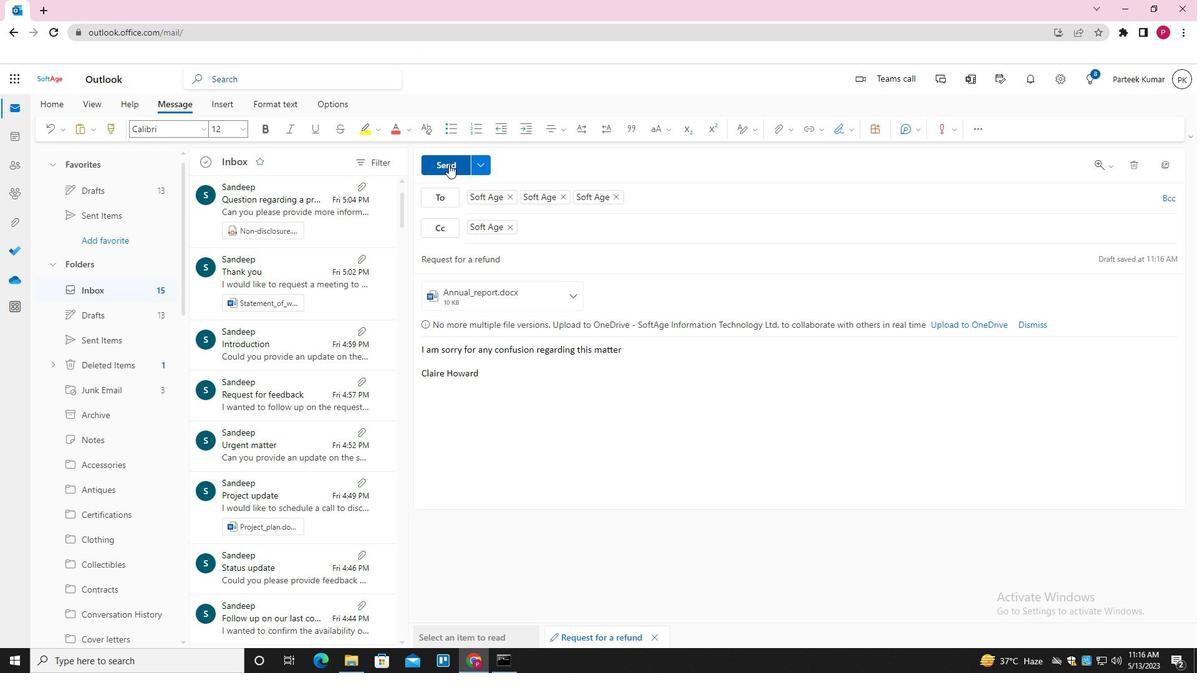 
Action: Mouse pressed left at (450, 165)
Screenshot: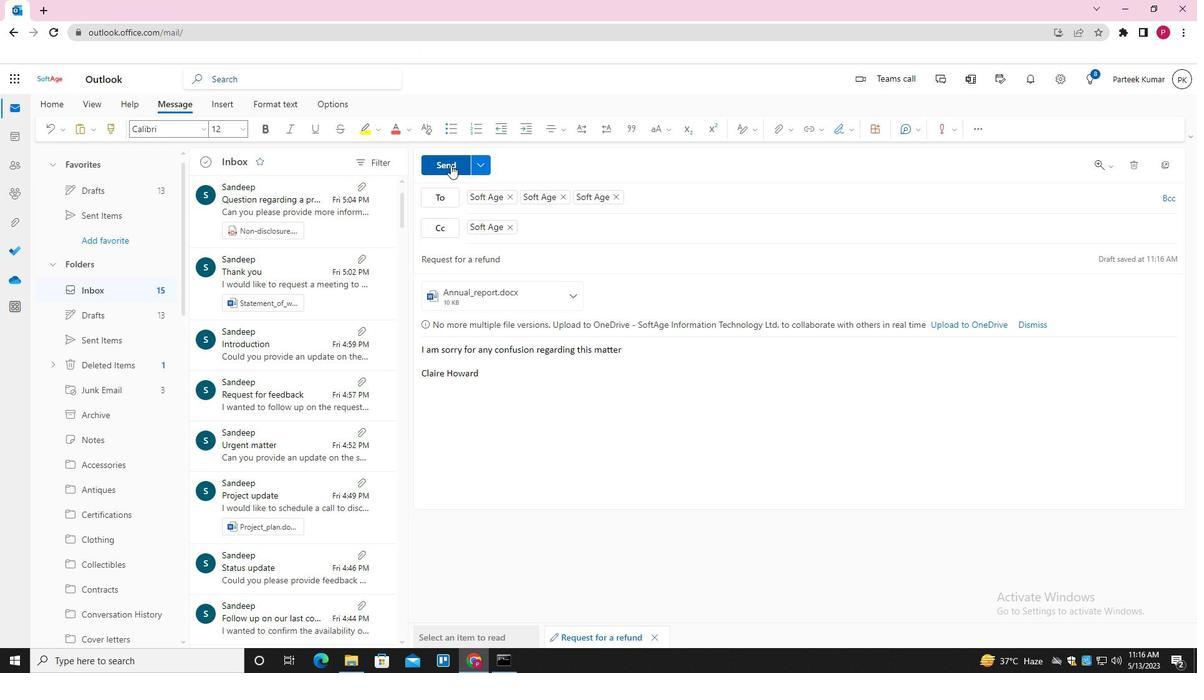 
Action: Mouse moved to (508, 285)
Screenshot: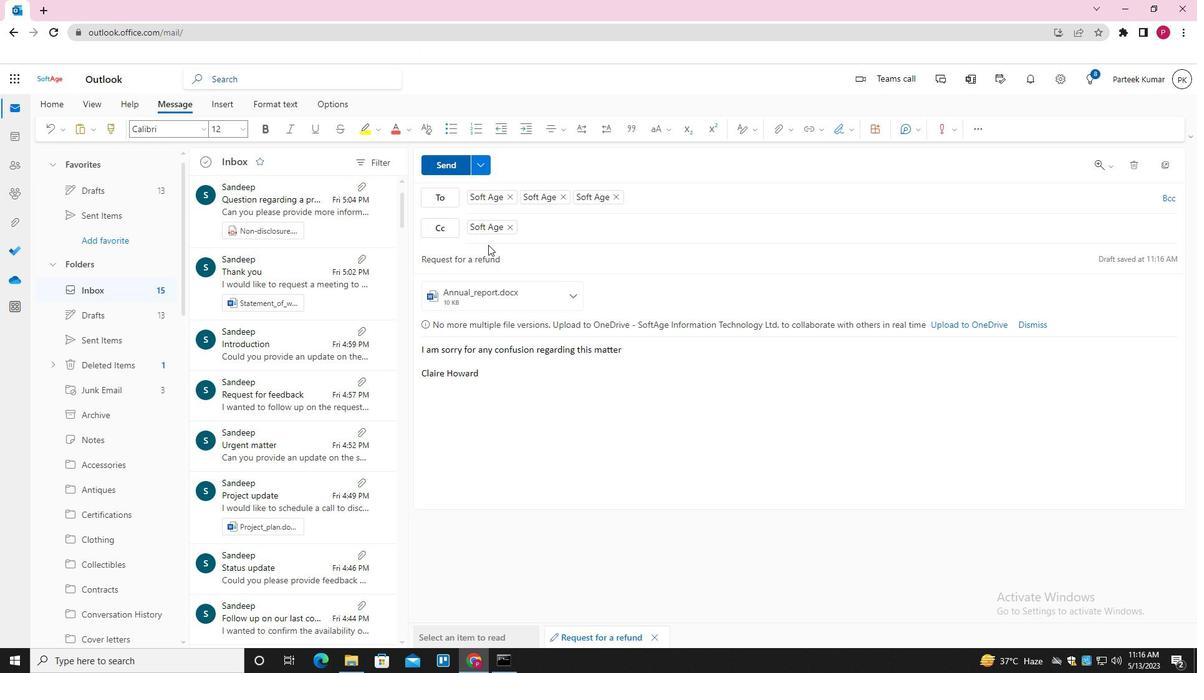 
